 Task: Display the "Watch" feature to receive notifications for specific issues.
Action: Mouse moved to (859, 103)
Screenshot: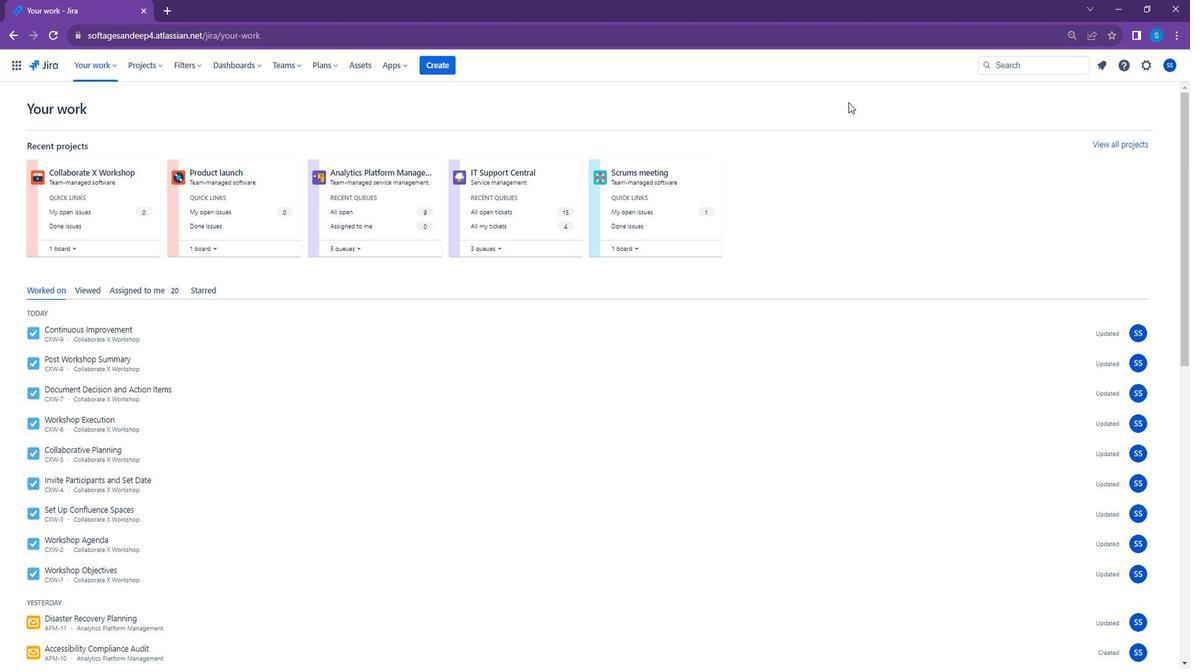 
Action: Mouse pressed left at (859, 103)
Screenshot: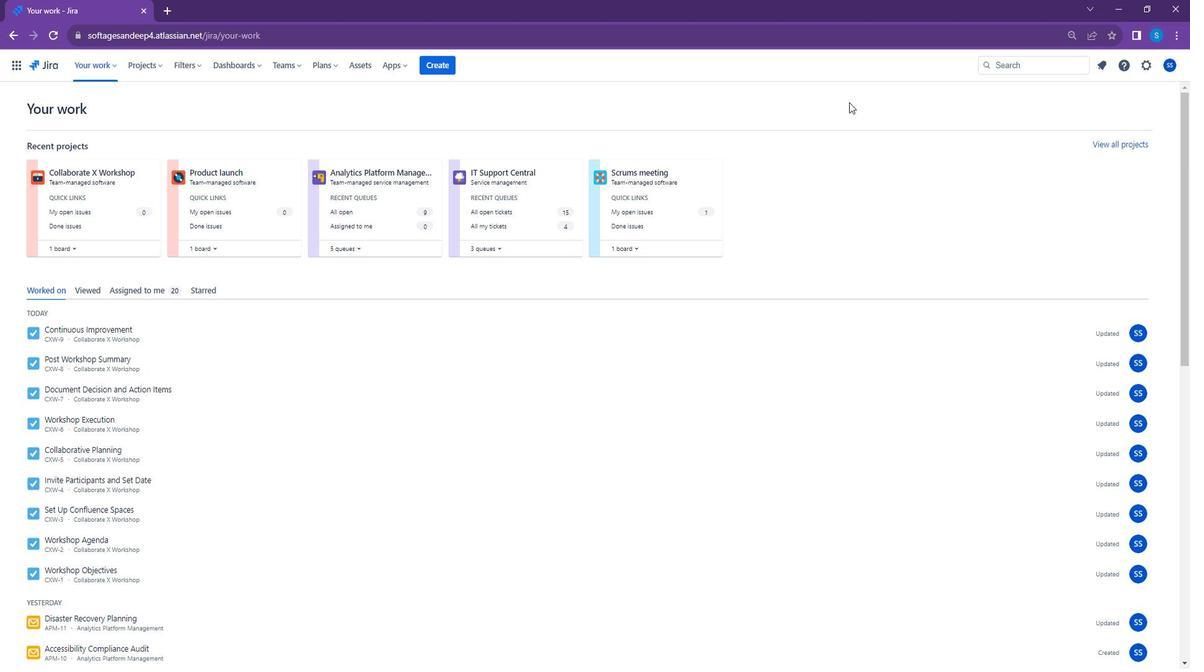 
Action: Mouse moved to (967, 66)
Screenshot: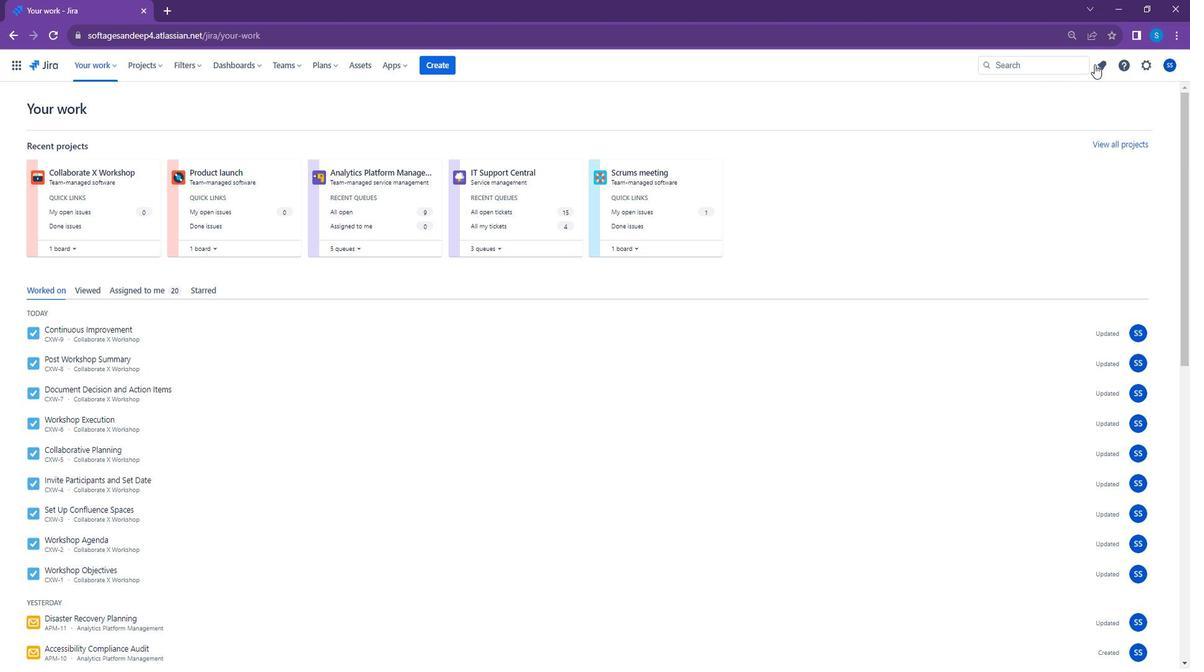 
Action: Mouse pressed left at (967, 66)
Screenshot: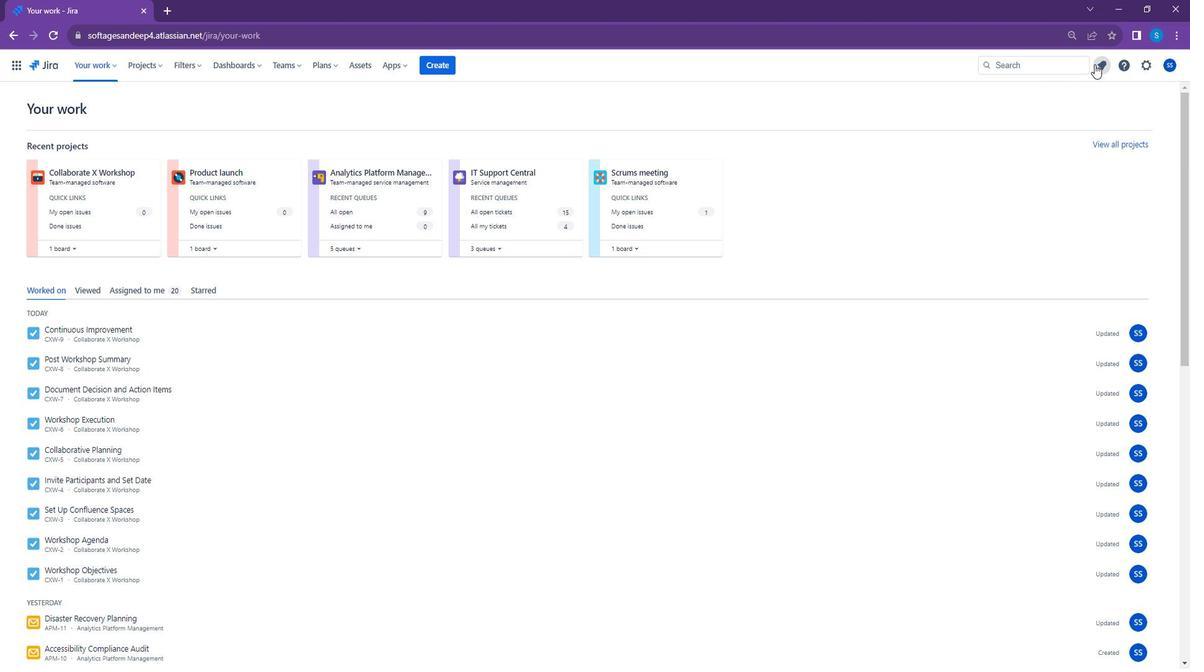 
Action: Mouse moved to (870, 126)
Screenshot: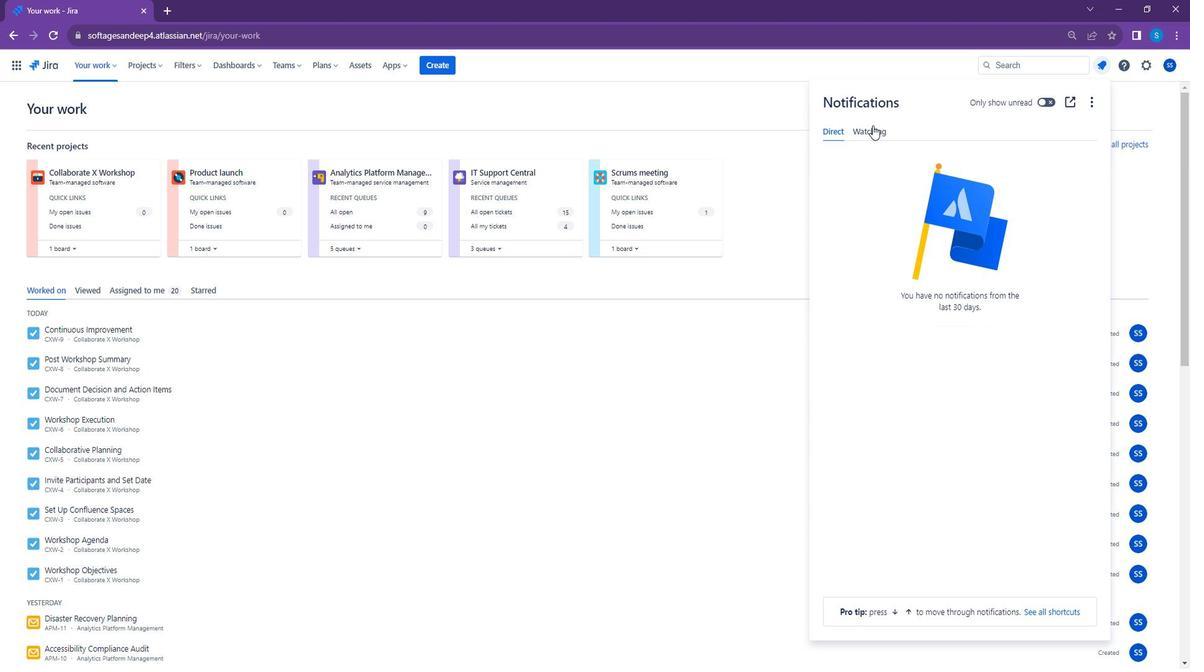 
Action: Mouse pressed left at (870, 126)
Screenshot: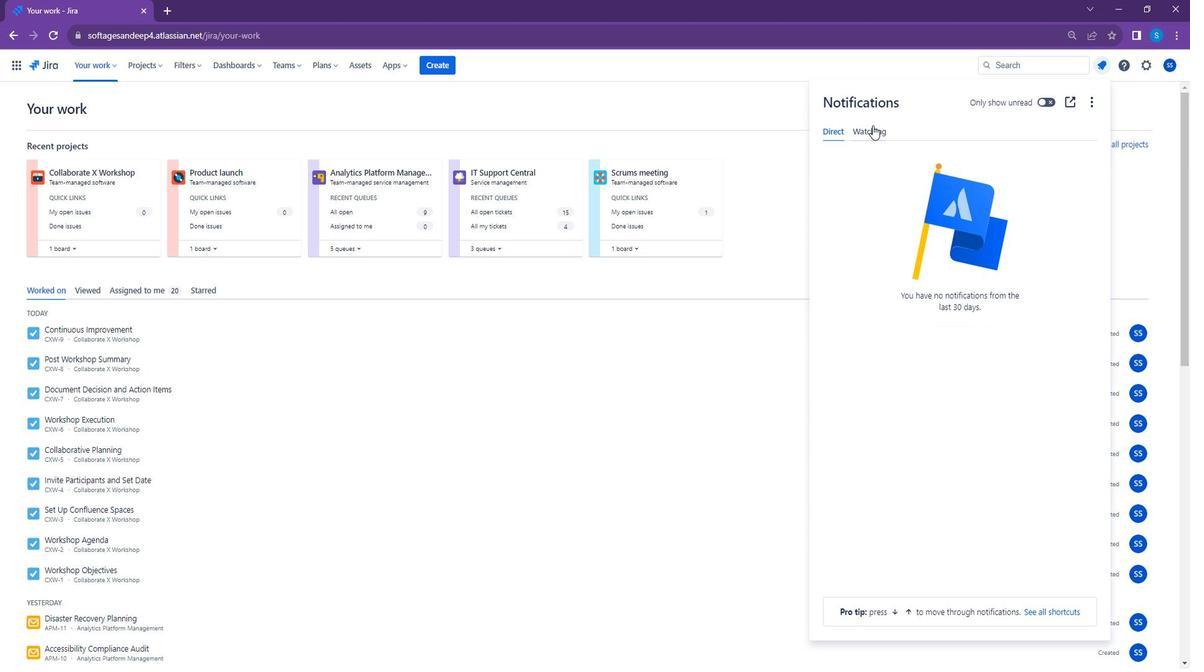 
Action: Mouse moved to (787, 390)
Screenshot: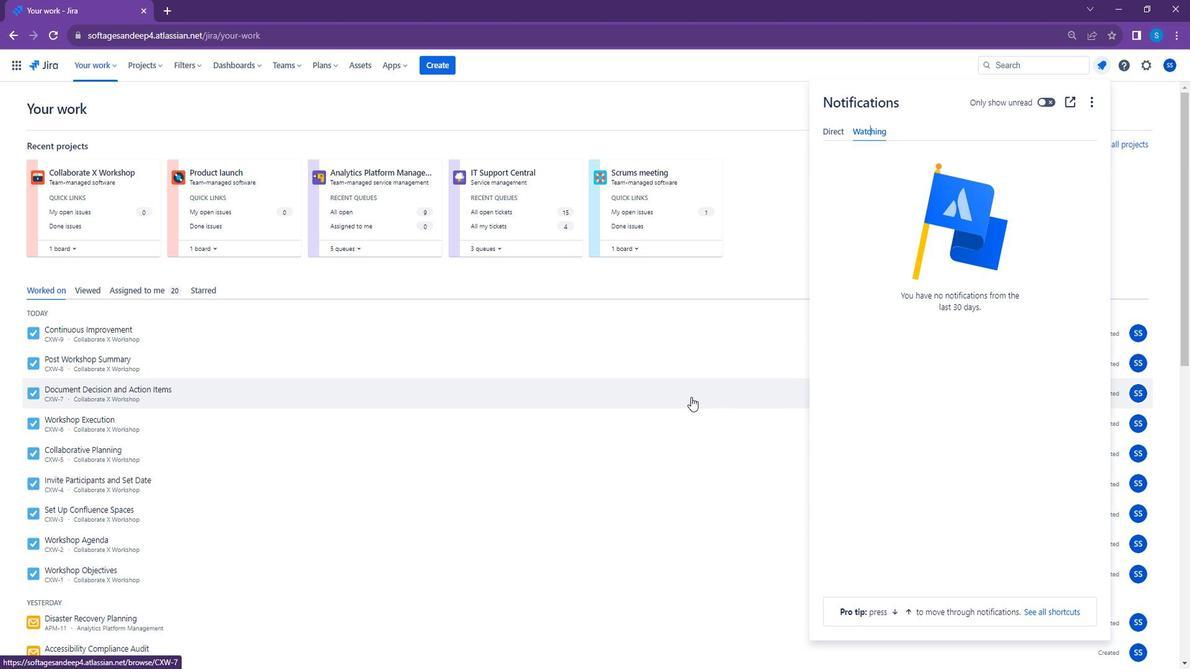 
